 Task: Use the rotate feature from device toolbar.
Action: Mouse moved to (1382, 41)
Screenshot: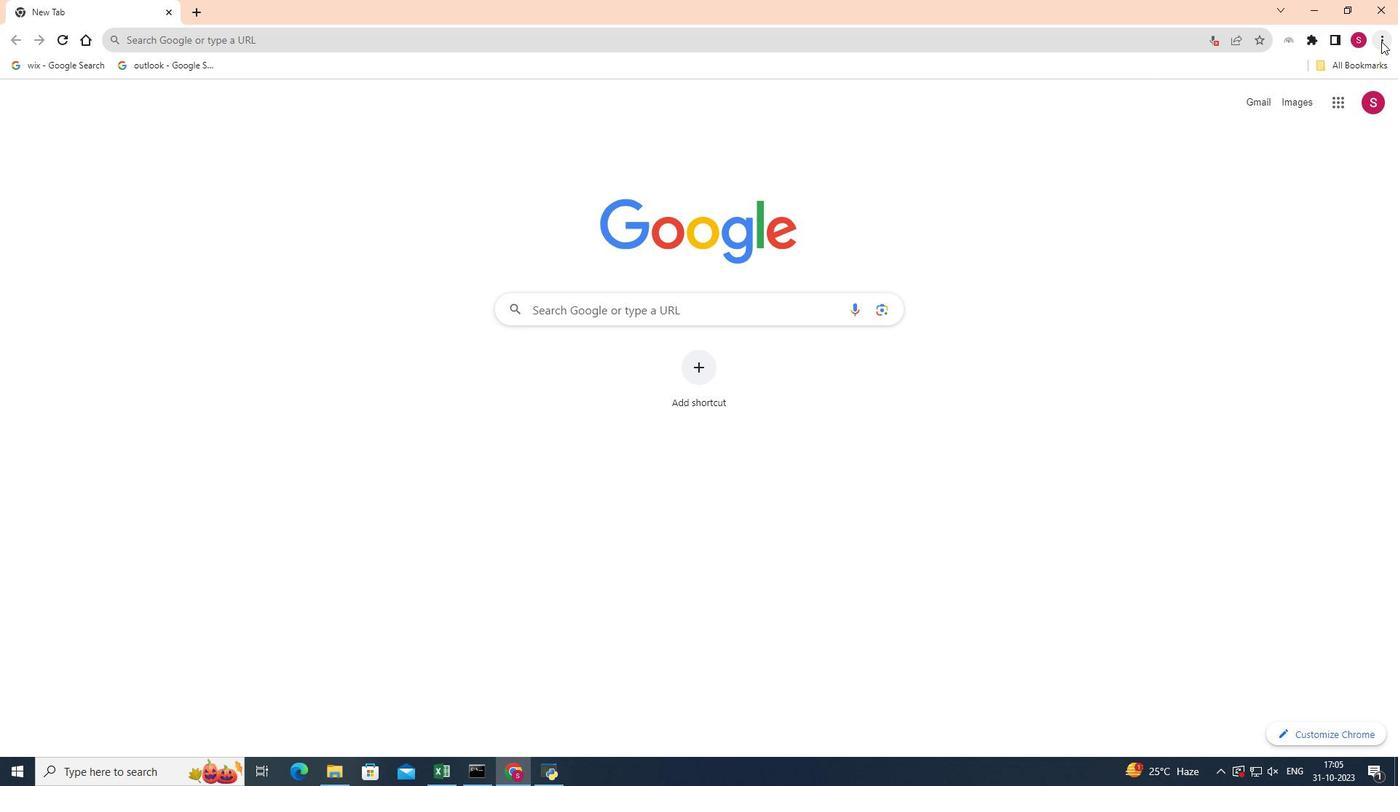 
Action: Mouse pressed left at (1382, 41)
Screenshot: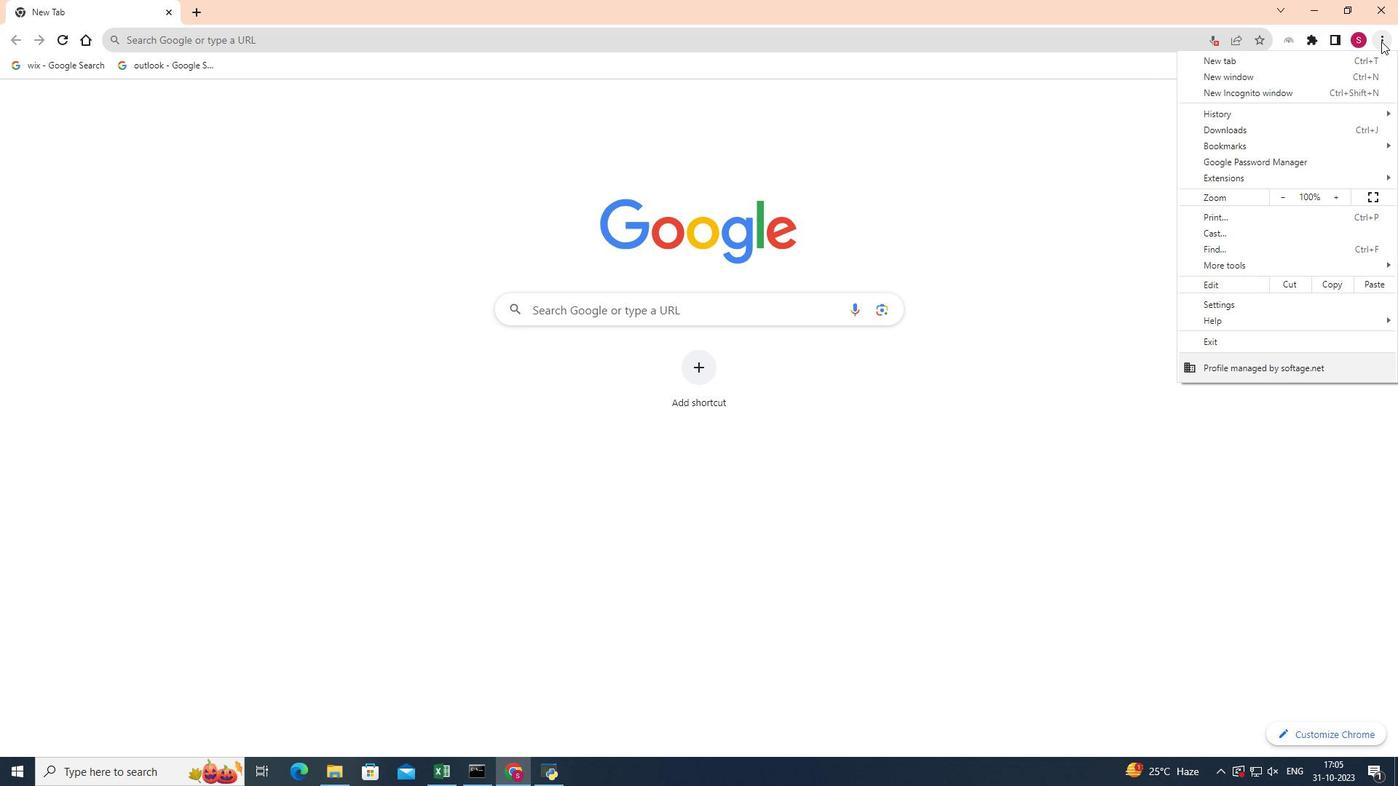 
Action: Mouse pressed left at (1382, 41)
Screenshot: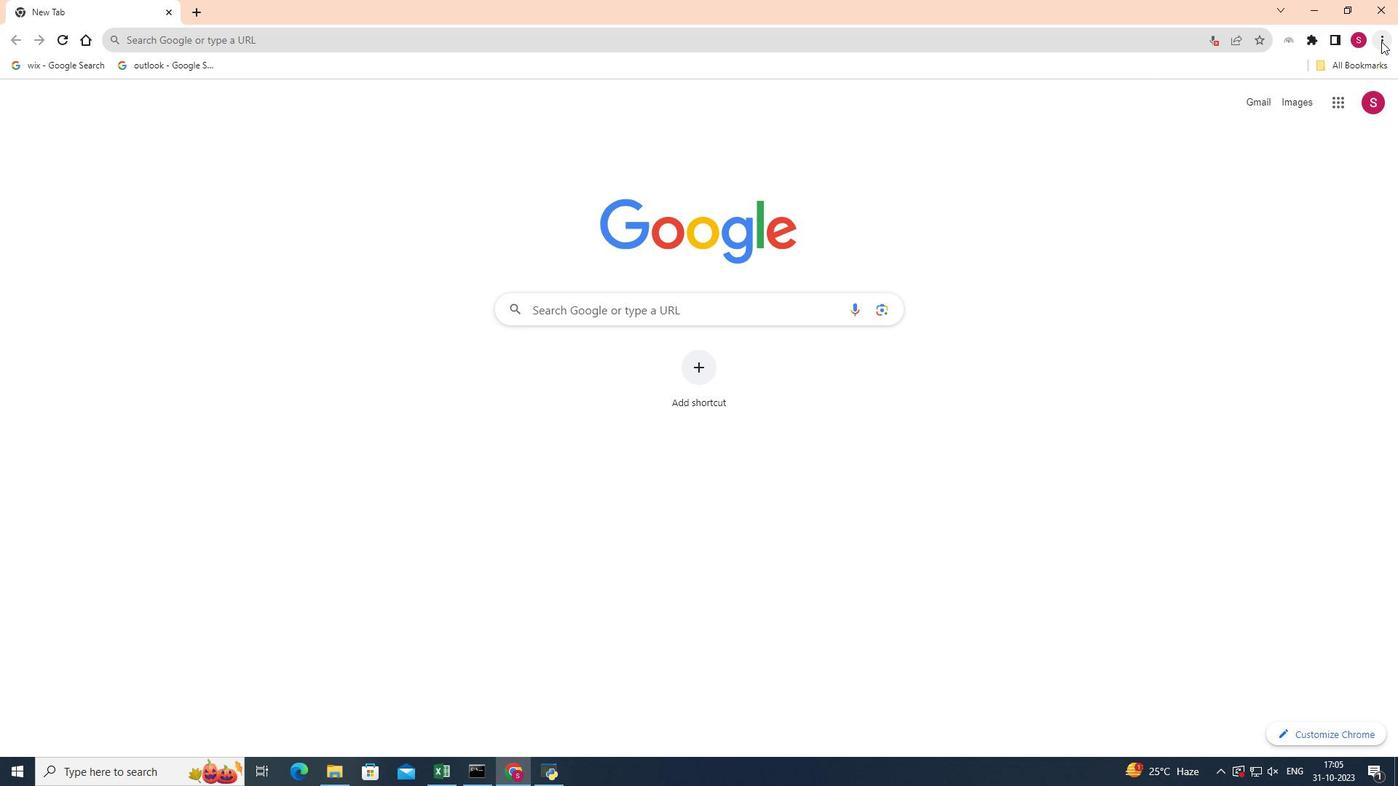 
Action: Mouse pressed left at (1382, 41)
Screenshot: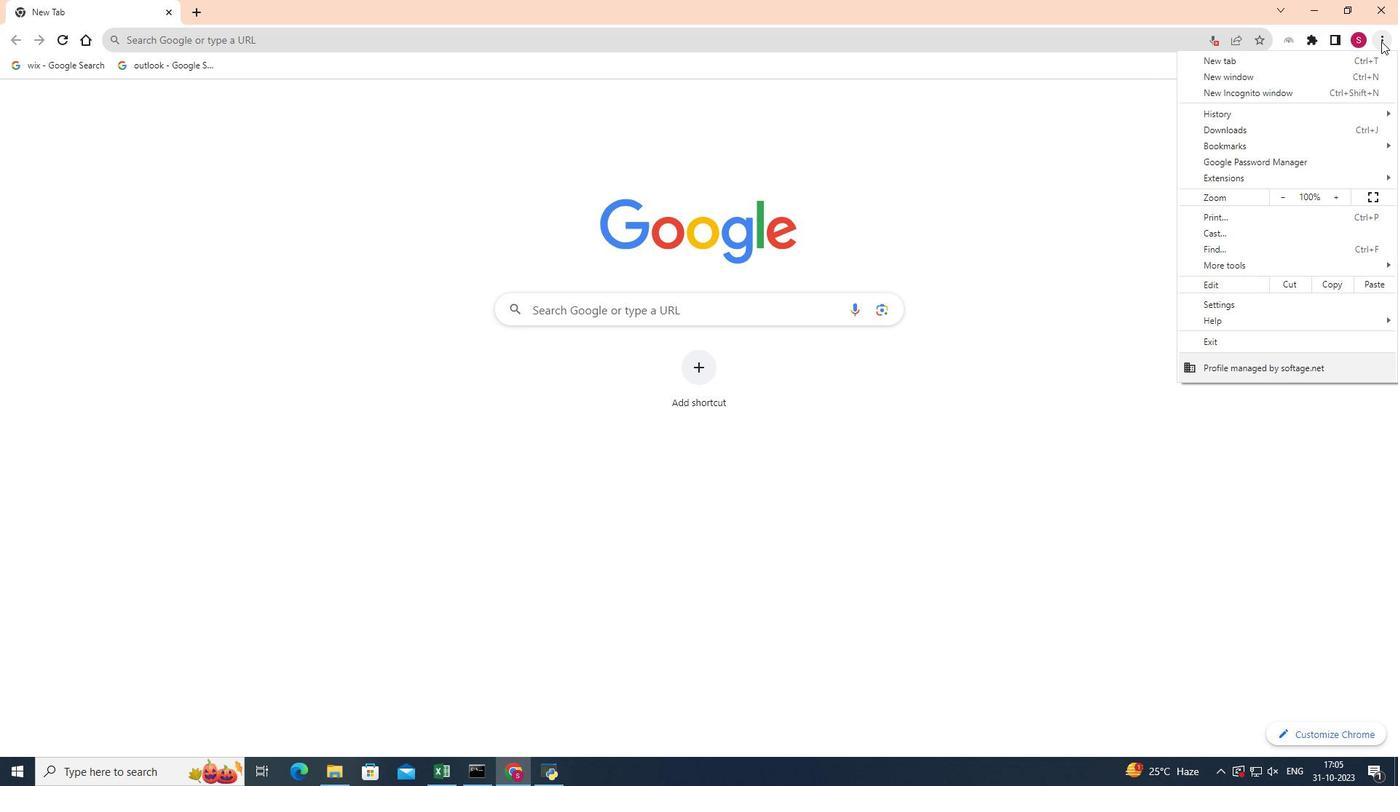 
Action: Mouse moved to (1282, 265)
Screenshot: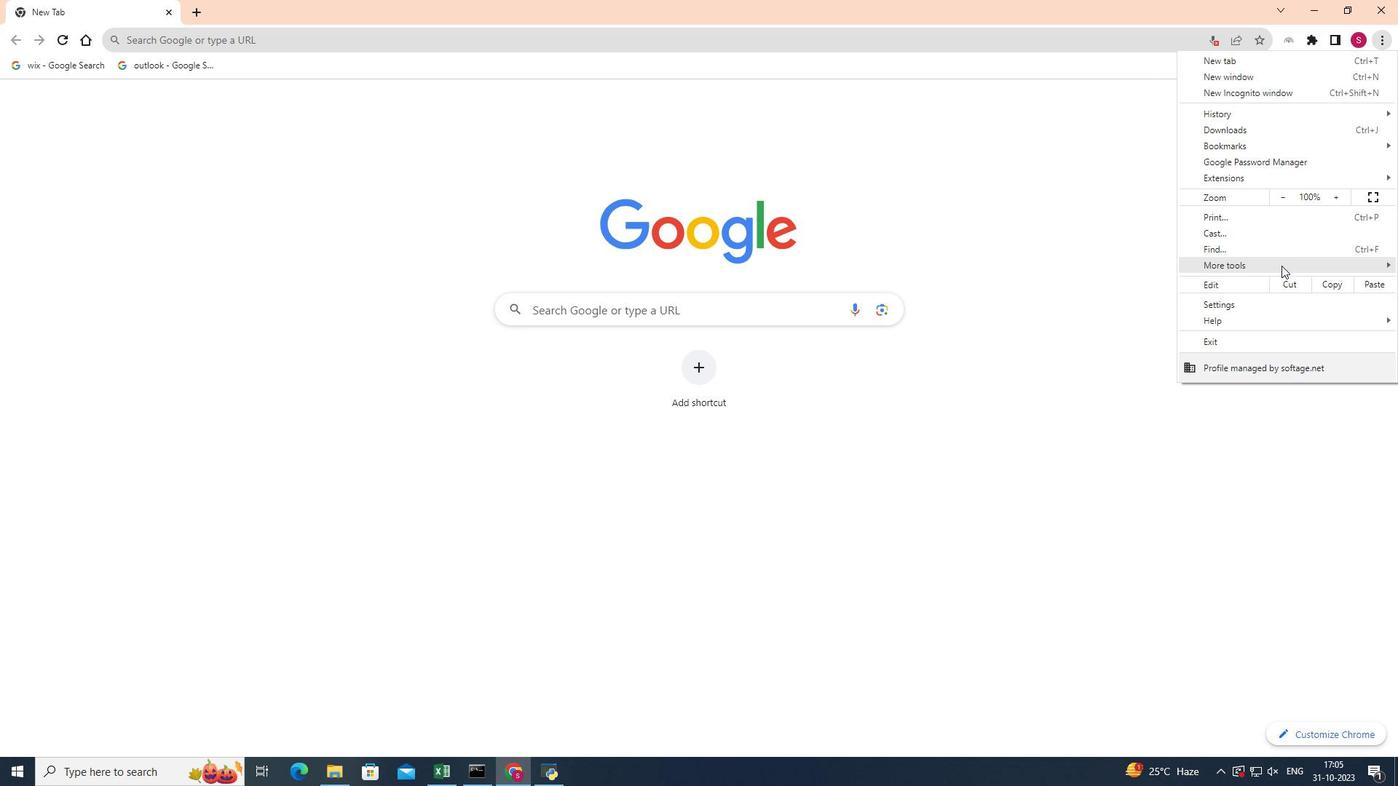 
Action: Mouse pressed left at (1282, 265)
Screenshot: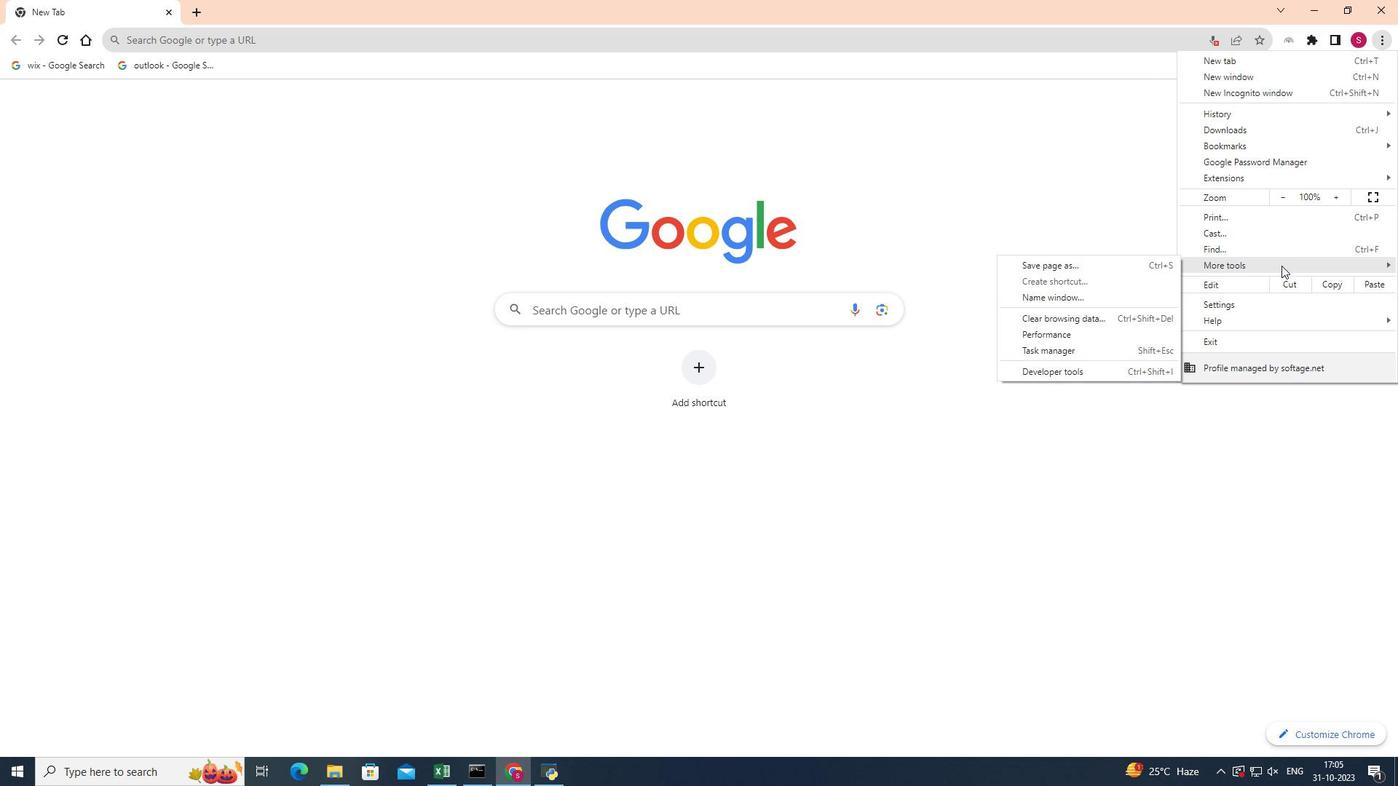
Action: Mouse moved to (1079, 373)
Screenshot: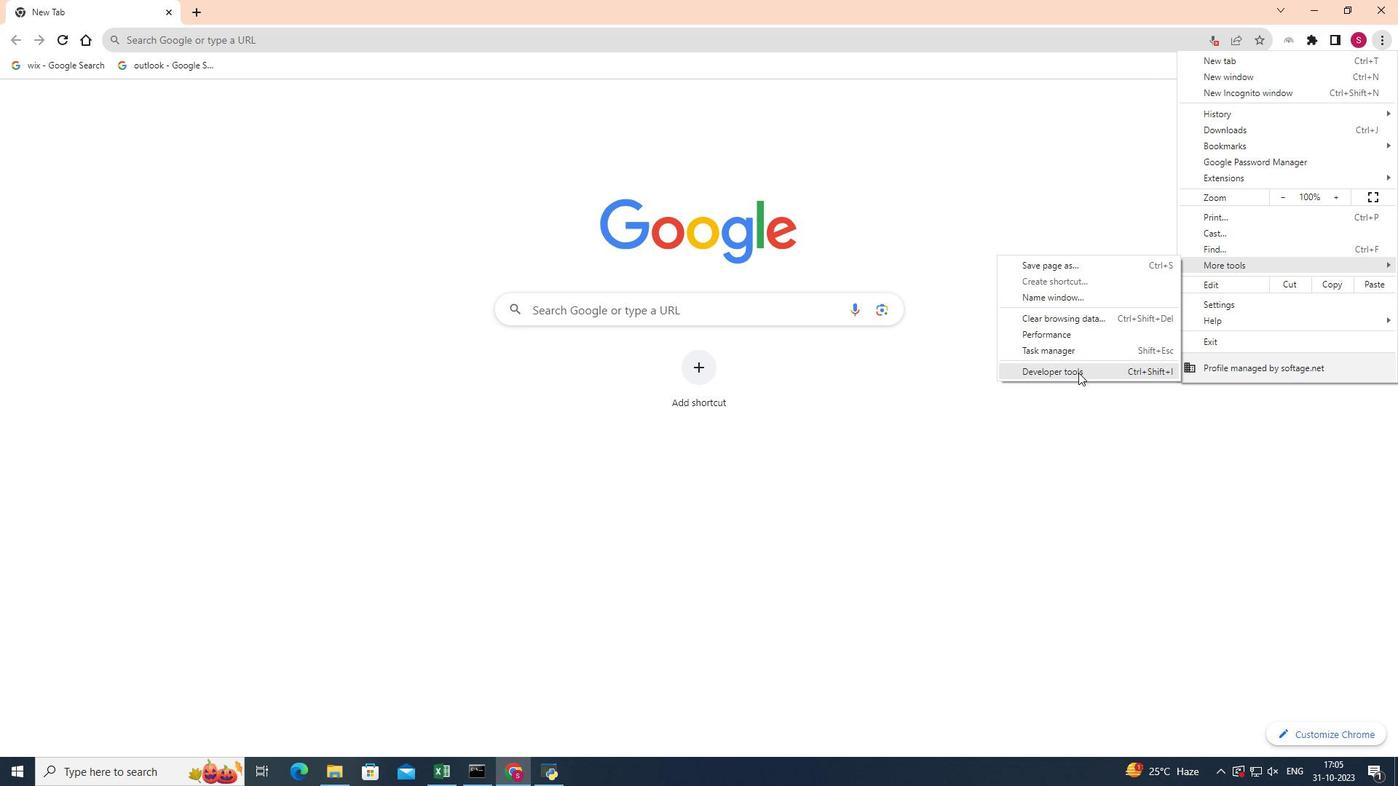 
Action: Mouse pressed left at (1079, 373)
Screenshot: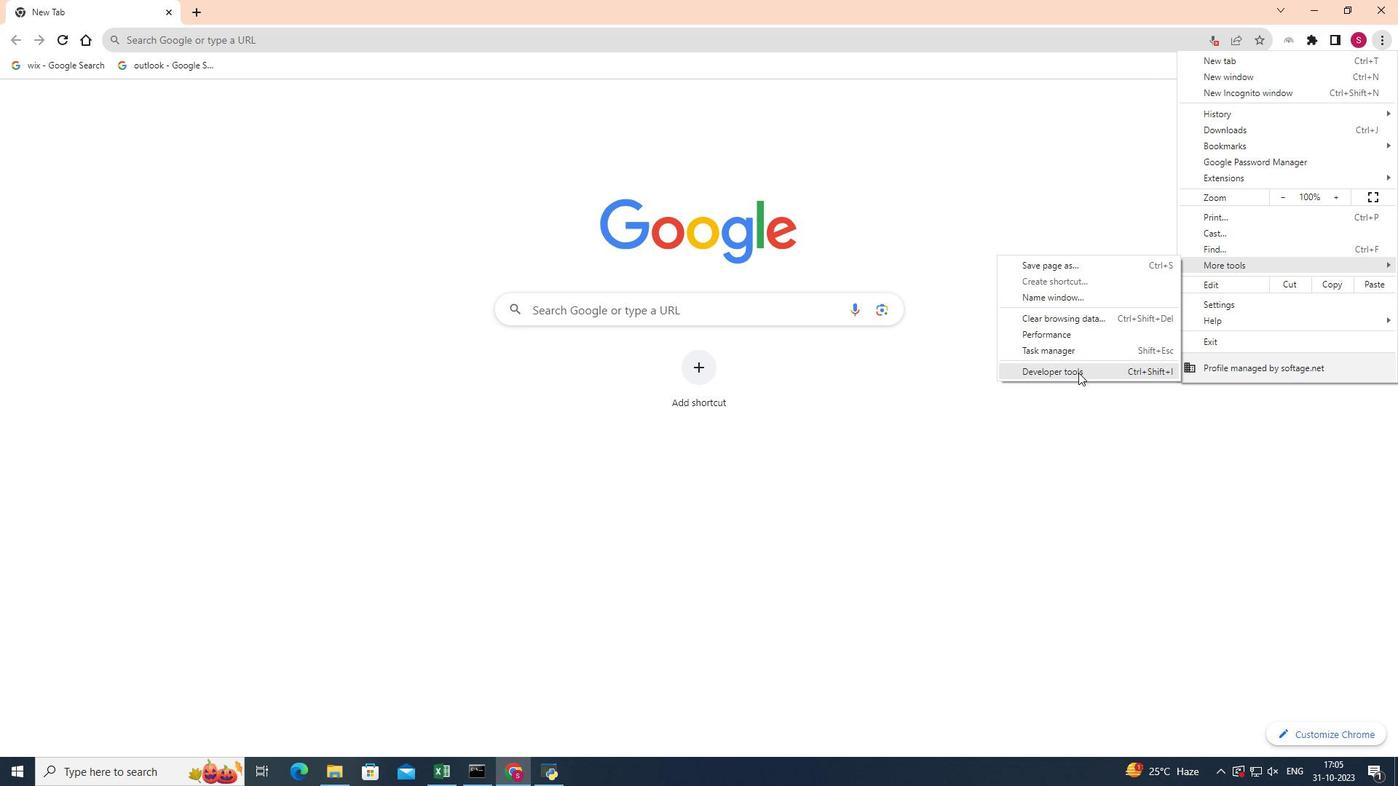 
Action: Mouse moved to (1033, 91)
Screenshot: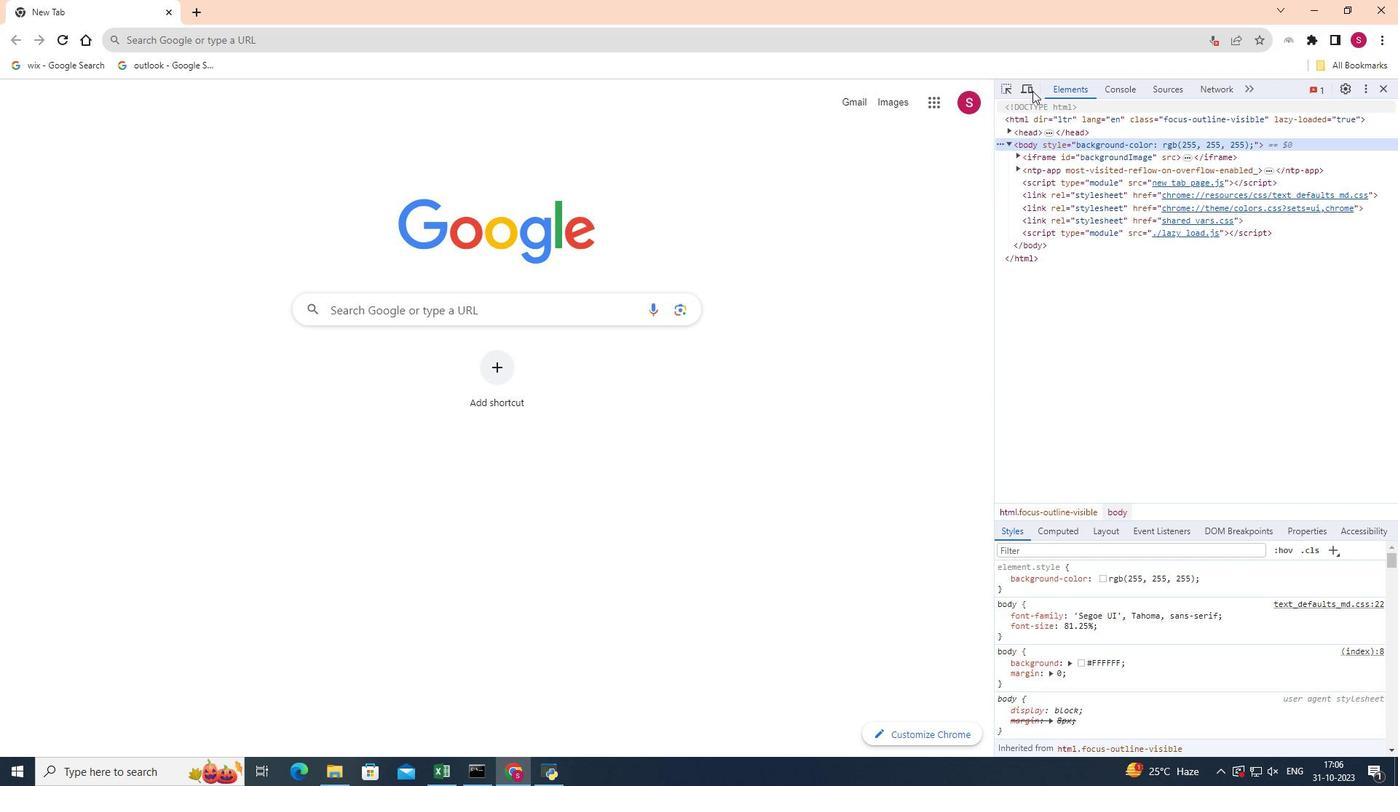 
Action: Mouse pressed left at (1033, 91)
Screenshot: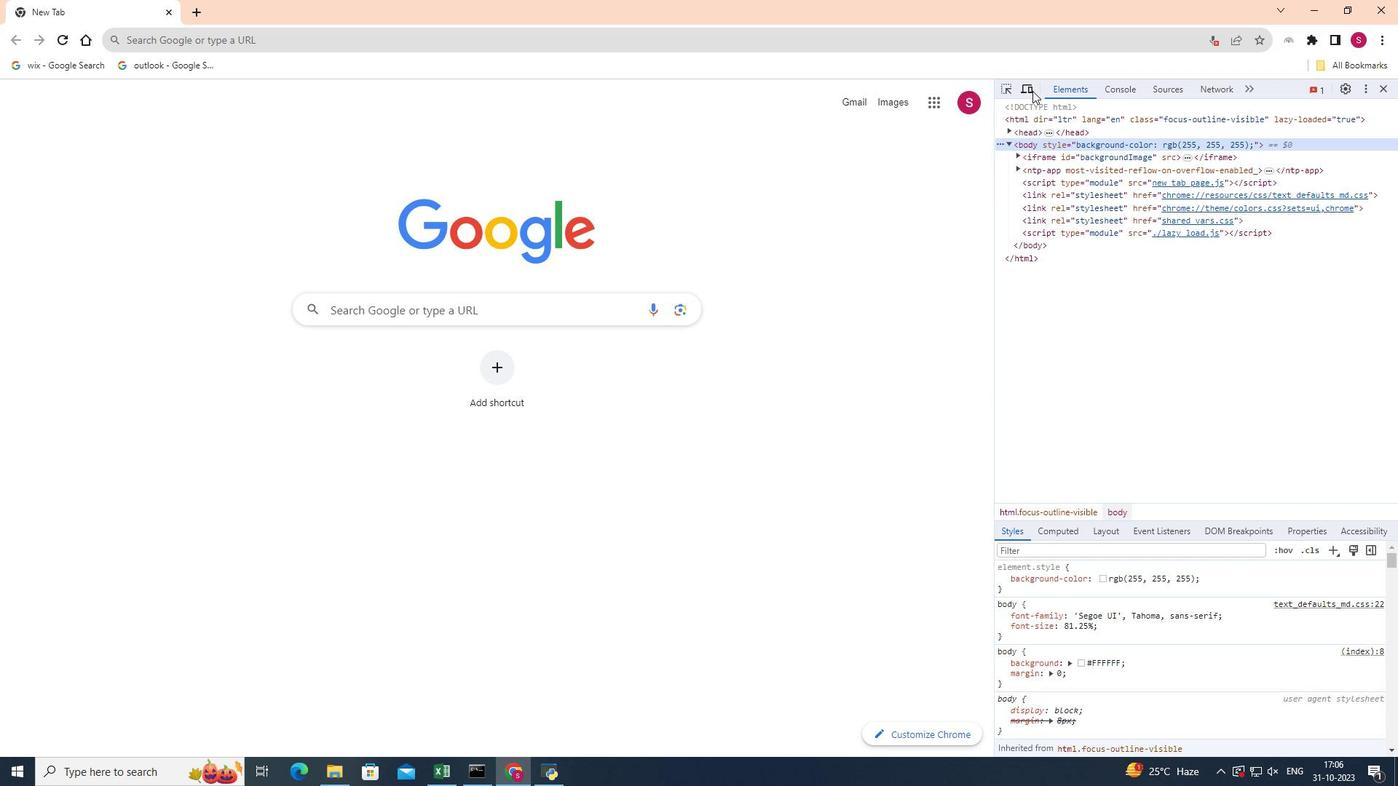 
Action: Mouse moved to (649, 88)
Screenshot: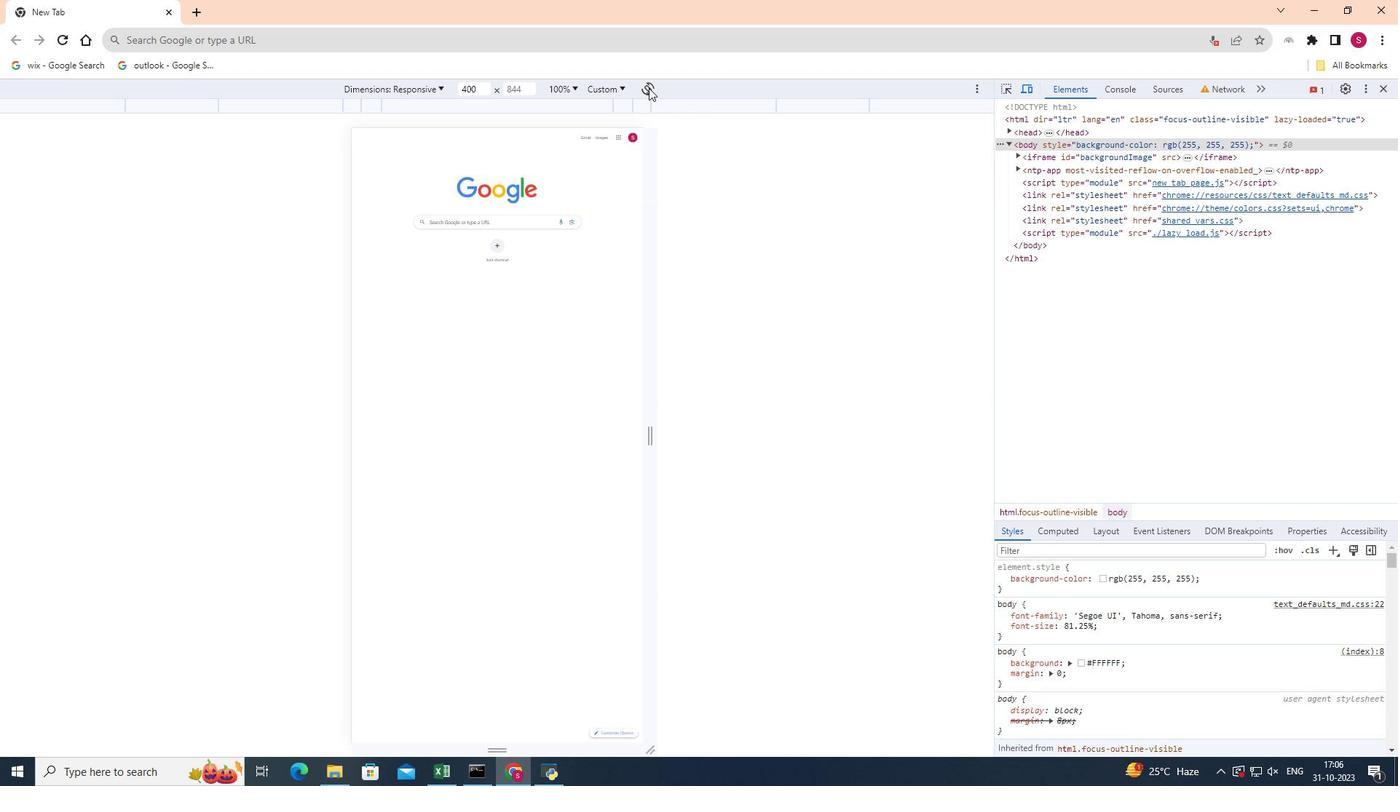 
Action: Mouse pressed left at (649, 88)
Screenshot: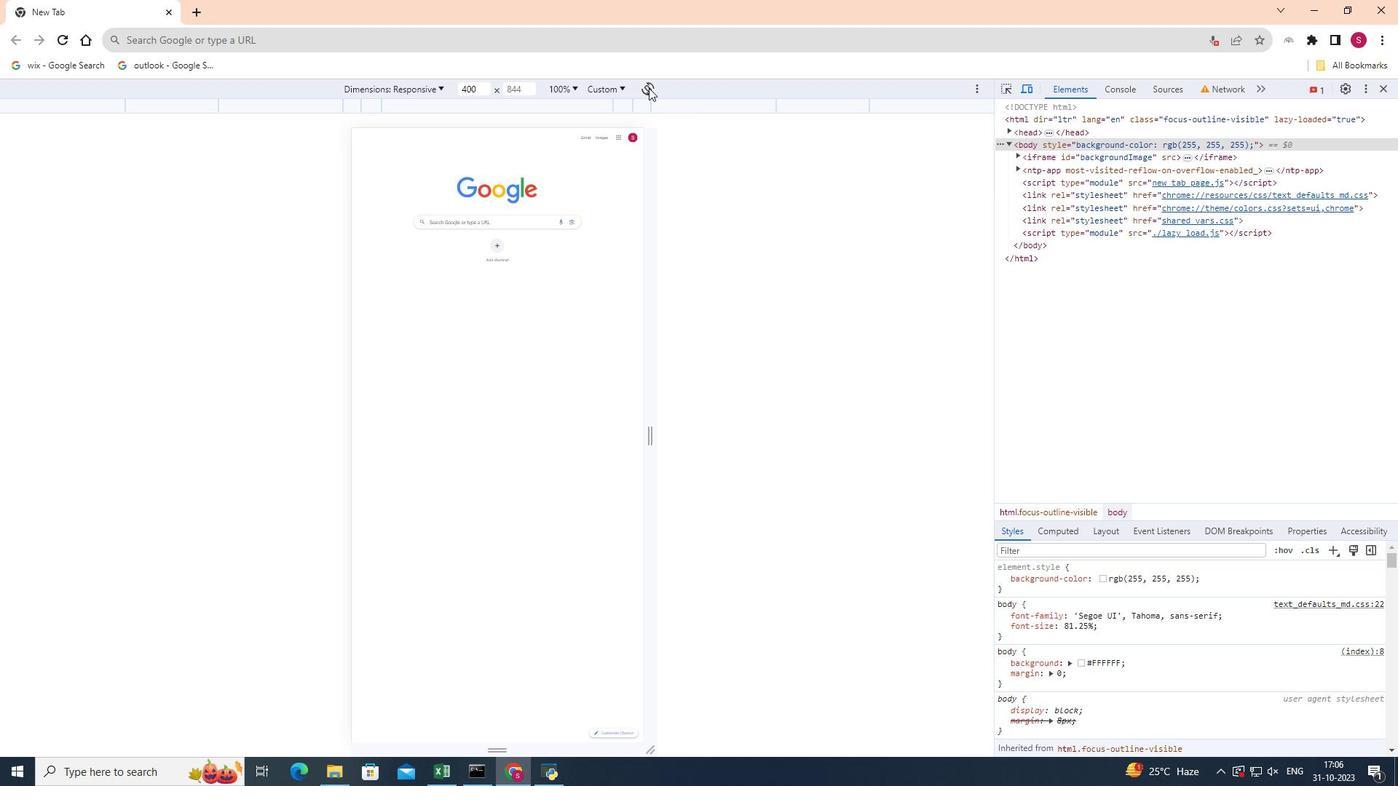 
Action: Mouse moved to (722, 215)
Screenshot: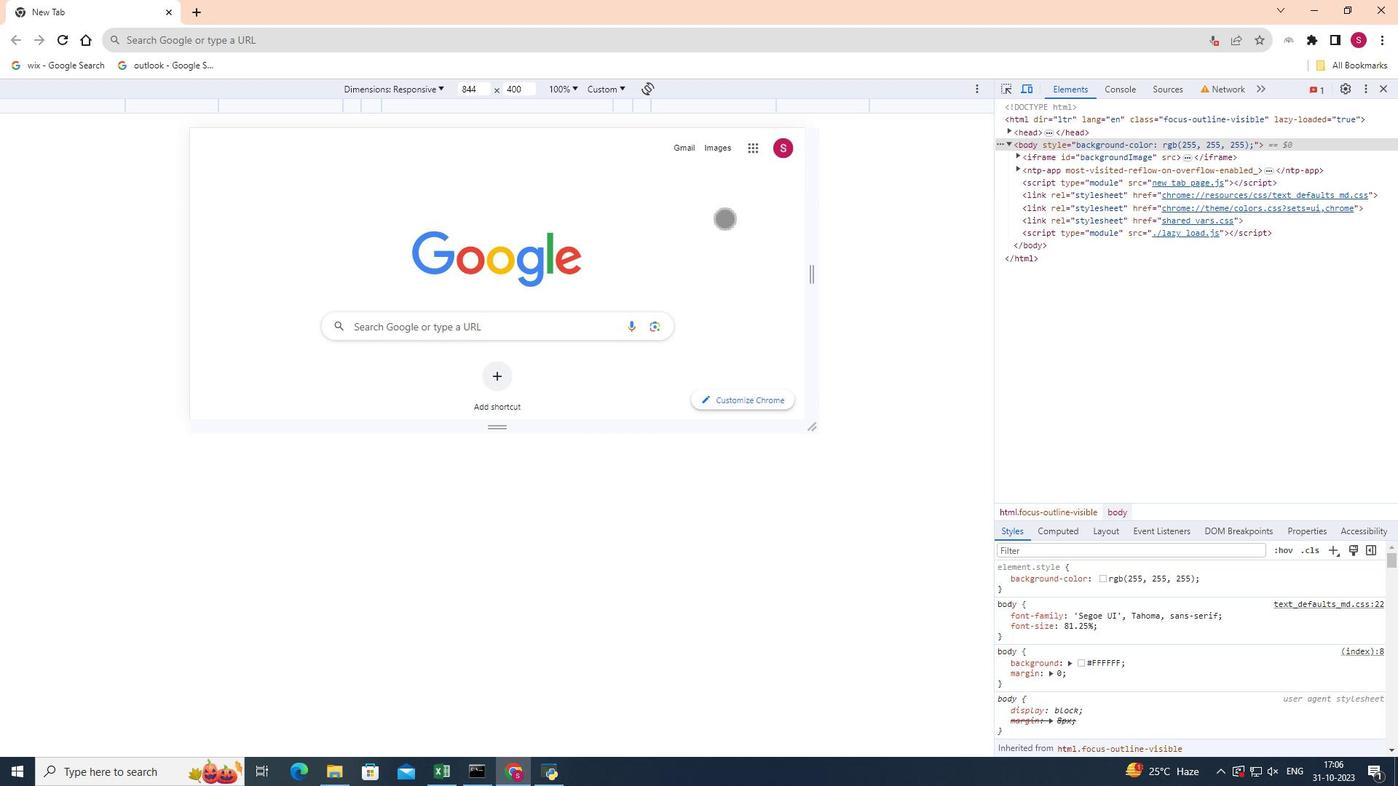 
